 Task: Add the post"Continue to study and learn new skills".
Action: Mouse moved to (426, 108)
Screenshot: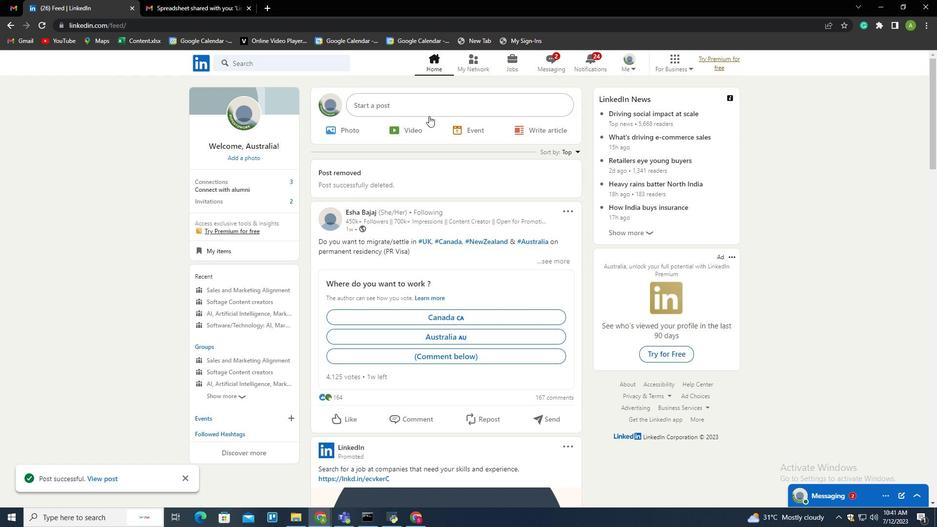 
Action: Mouse pressed left at (426, 108)
Screenshot: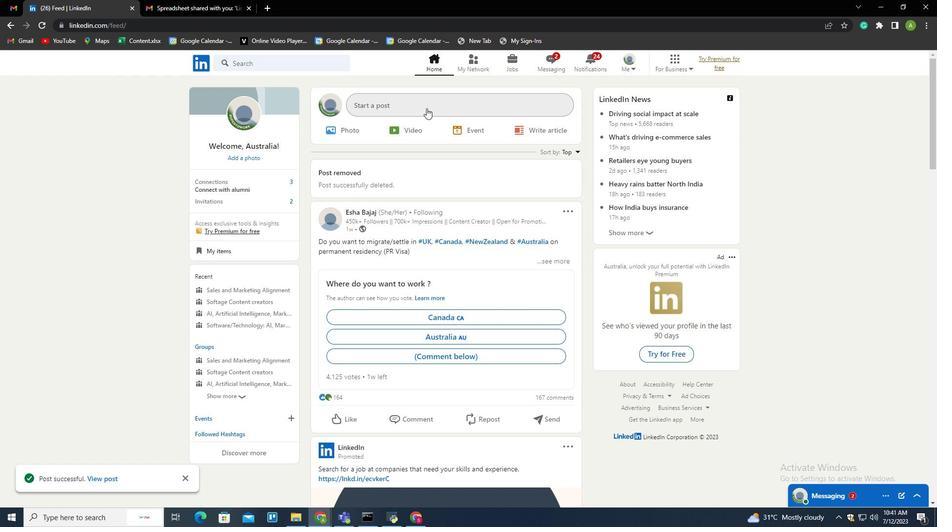
Action: Mouse moved to (329, 137)
Screenshot: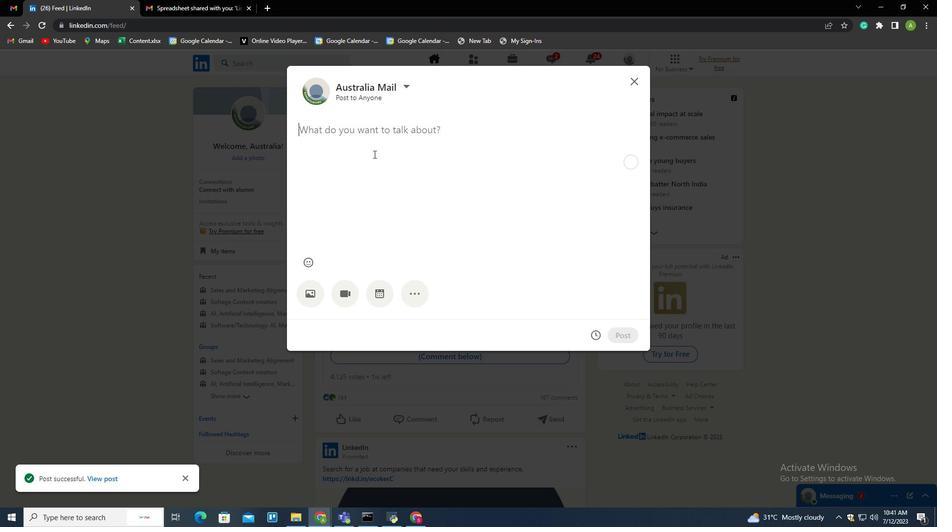 
Action: Mouse pressed left at (329, 137)
Screenshot: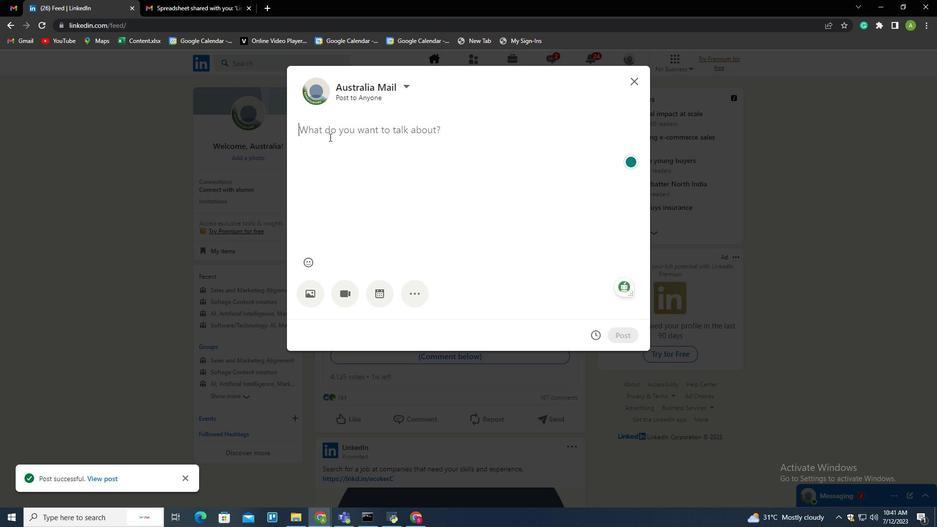 
Action: Key pressed <Key.shift>Continue<Key.space>to<Key.space>study<Key.space>and<Key.space>learn<Key.backspace><Key.backspace><Key.backspace>arn<Key.space>new<Key.space>skills
Screenshot: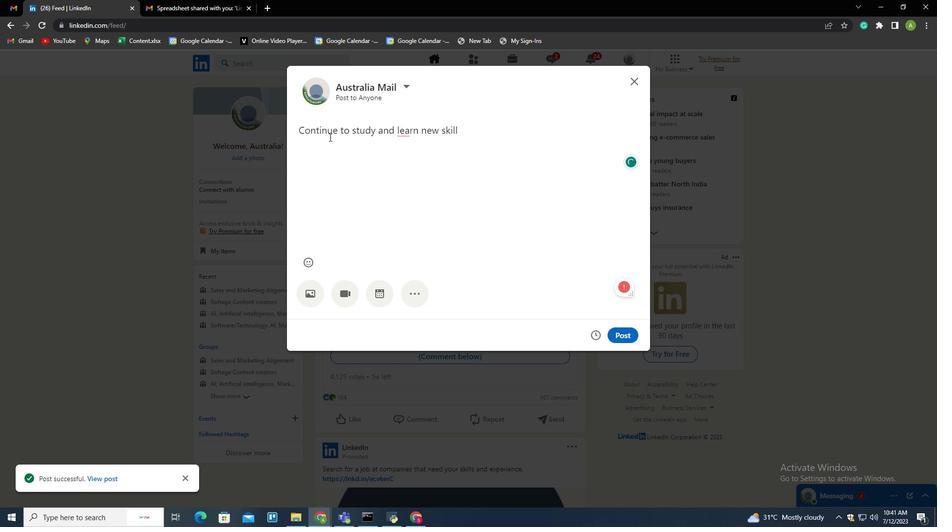 
Action: Mouse moved to (622, 339)
Screenshot: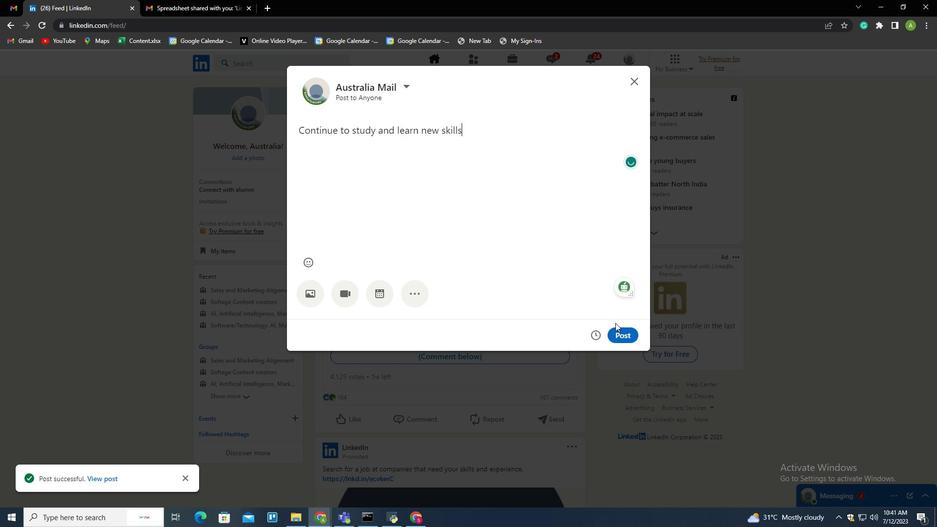 
Action: Mouse pressed left at (622, 339)
Screenshot: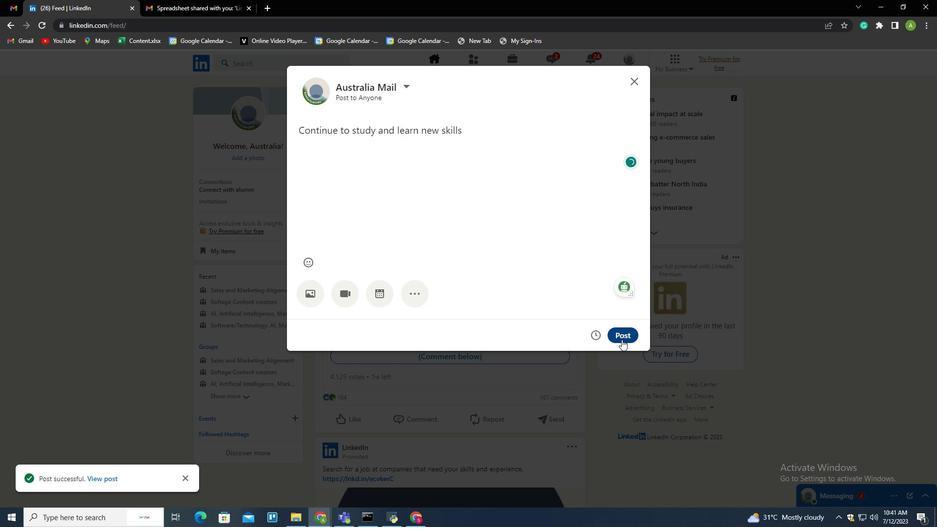 
Action: Mouse moved to (551, 331)
Screenshot: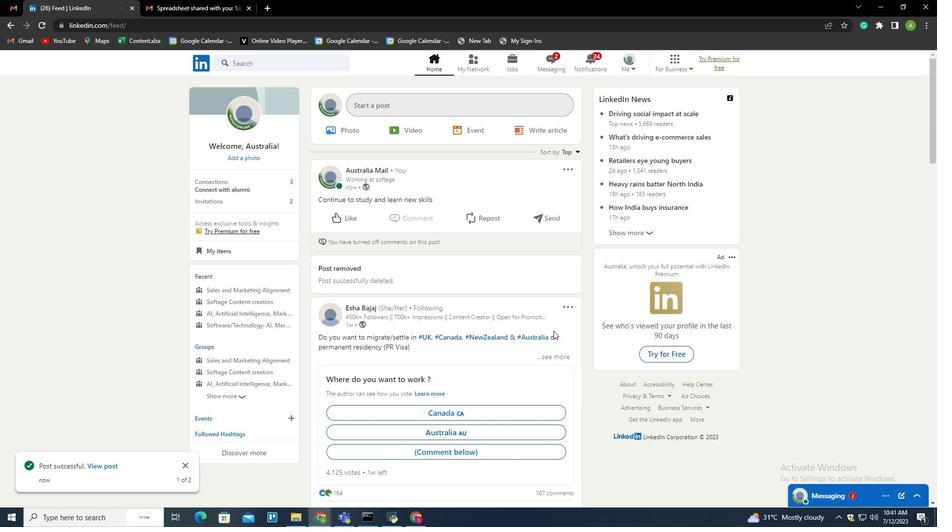 
